 Task: Add the task  Integrate a new email marketing system for a company's email campaigns to the section Code Collectors in the project AgileInsight and add a Due Date to the respective task as 2023/12/02
Action: Mouse moved to (79, 315)
Screenshot: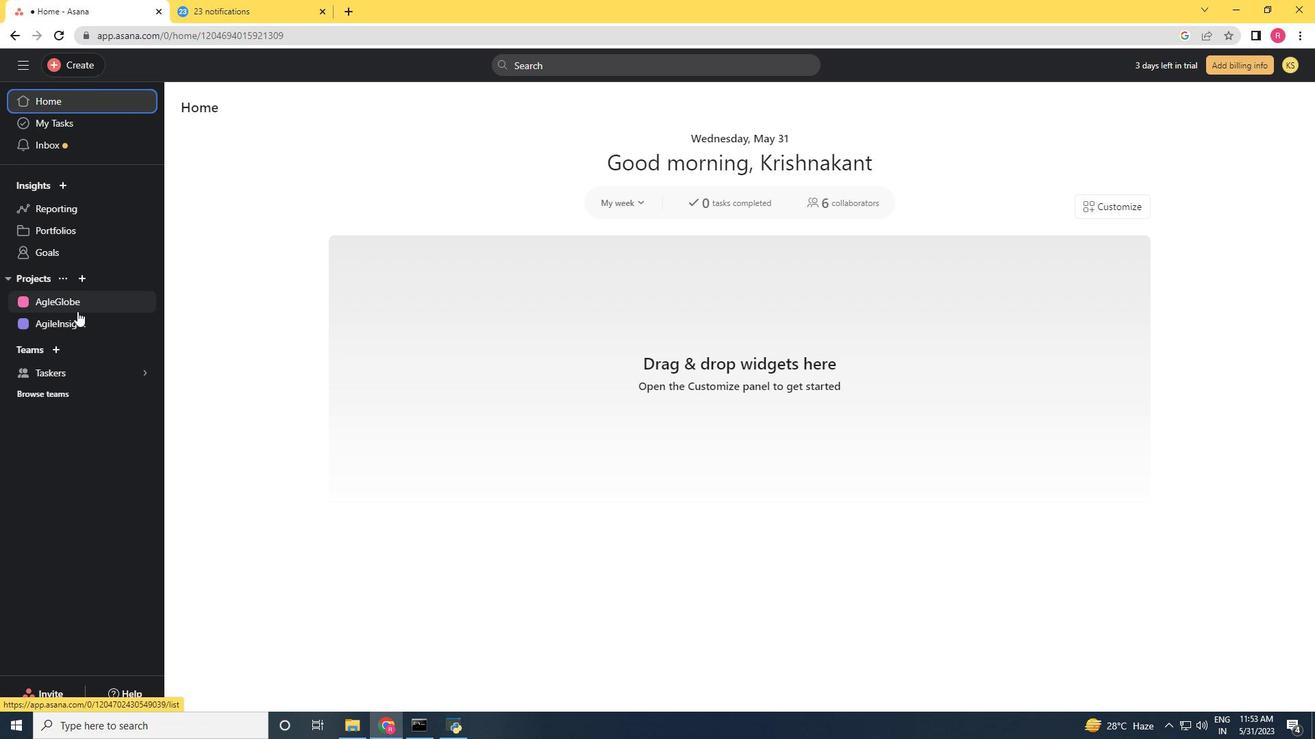 
Action: Mouse pressed left at (79, 315)
Screenshot: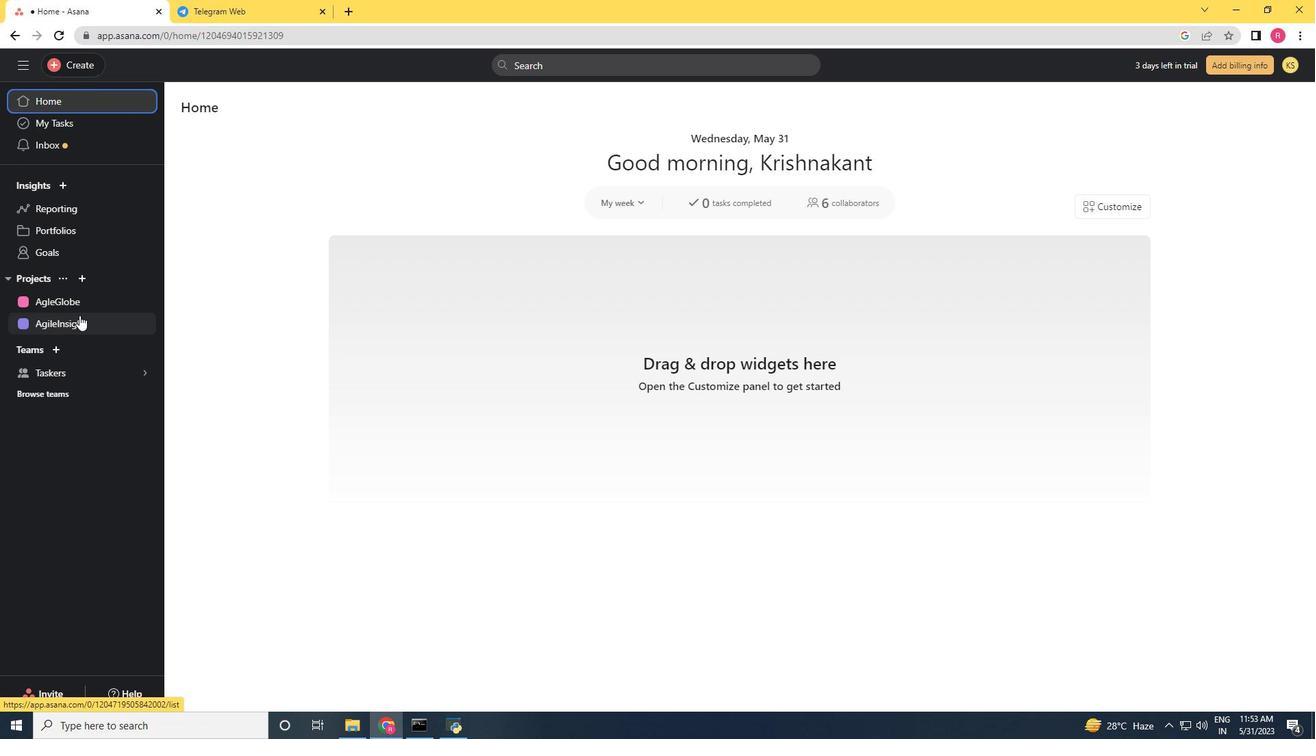 
Action: Mouse moved to (931, 563)
Screenshot: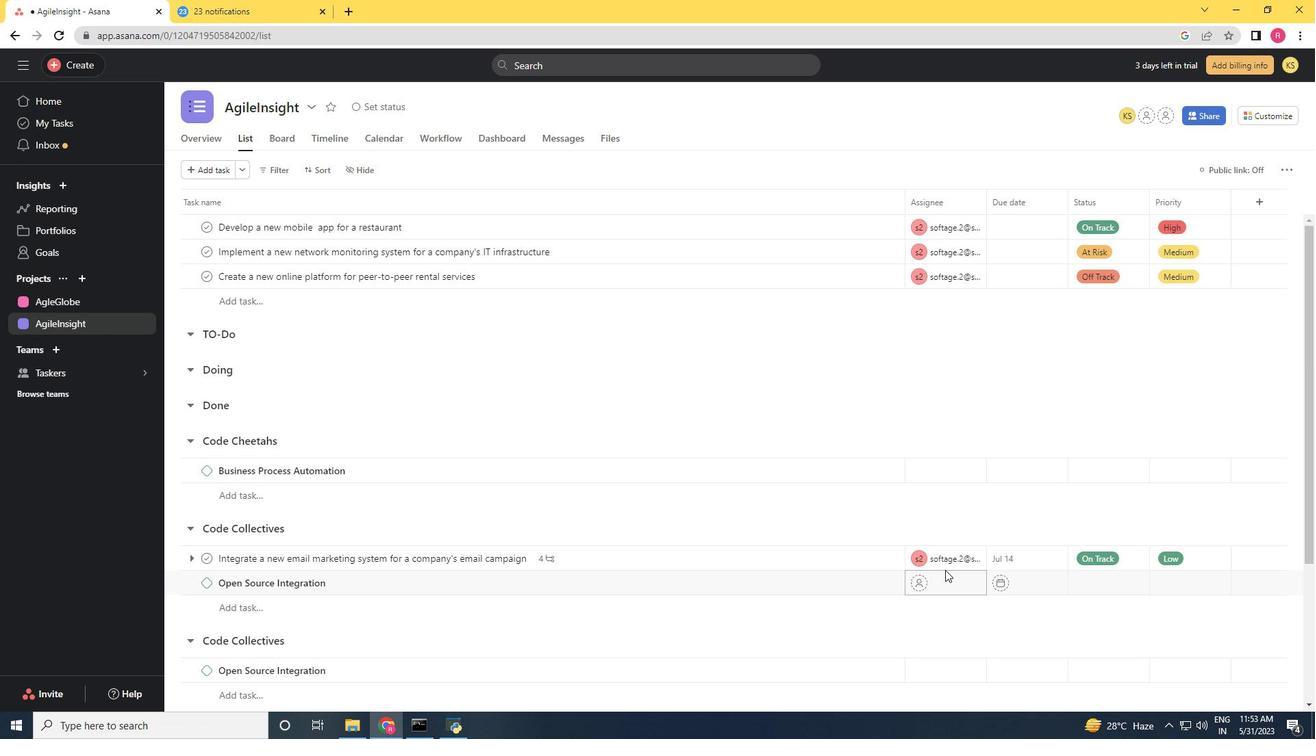 
Action: Mouse scrolled (931, 562) with delta (0, 0)
Screenshot: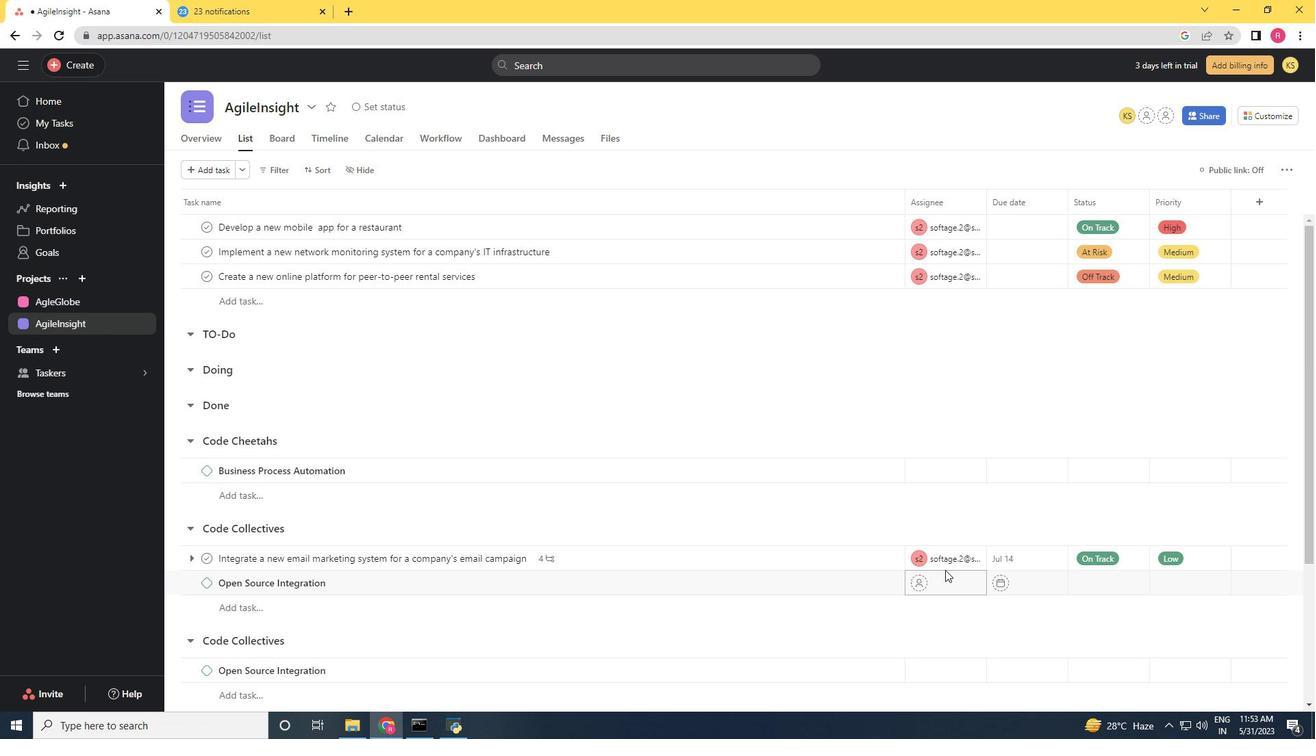 
Action: Mouse moved to (930, 563)
Screenshot: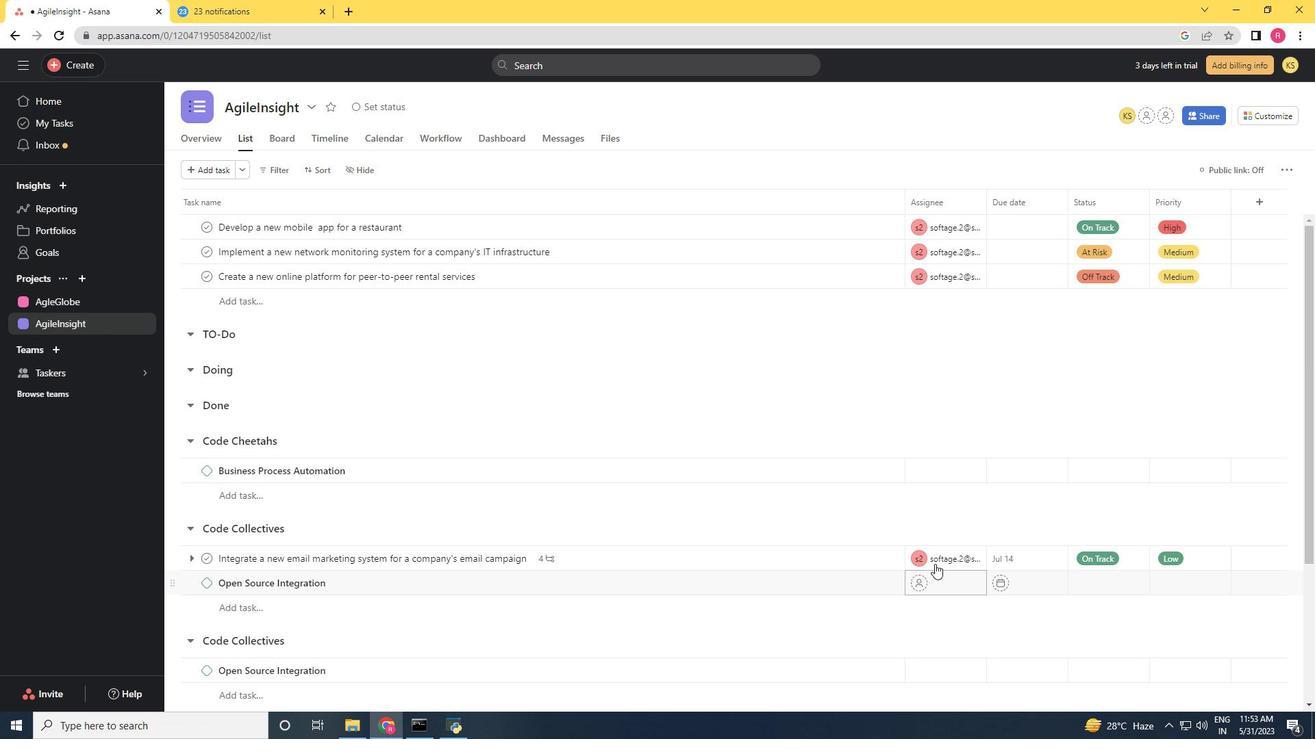 
Action: Mouse scrolled (930, 562) with delta (0, 0)
Screenshot: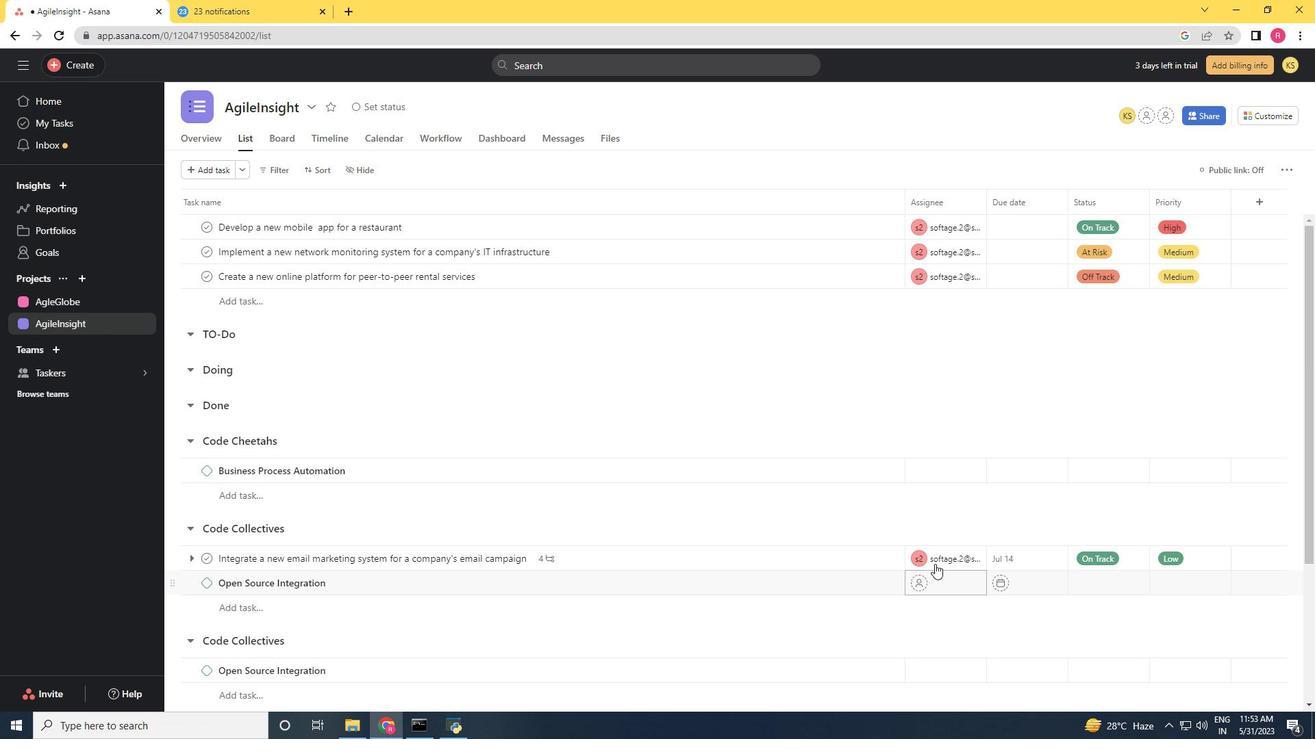 
Action: Mouse moved to (930, 563)
Screenshot: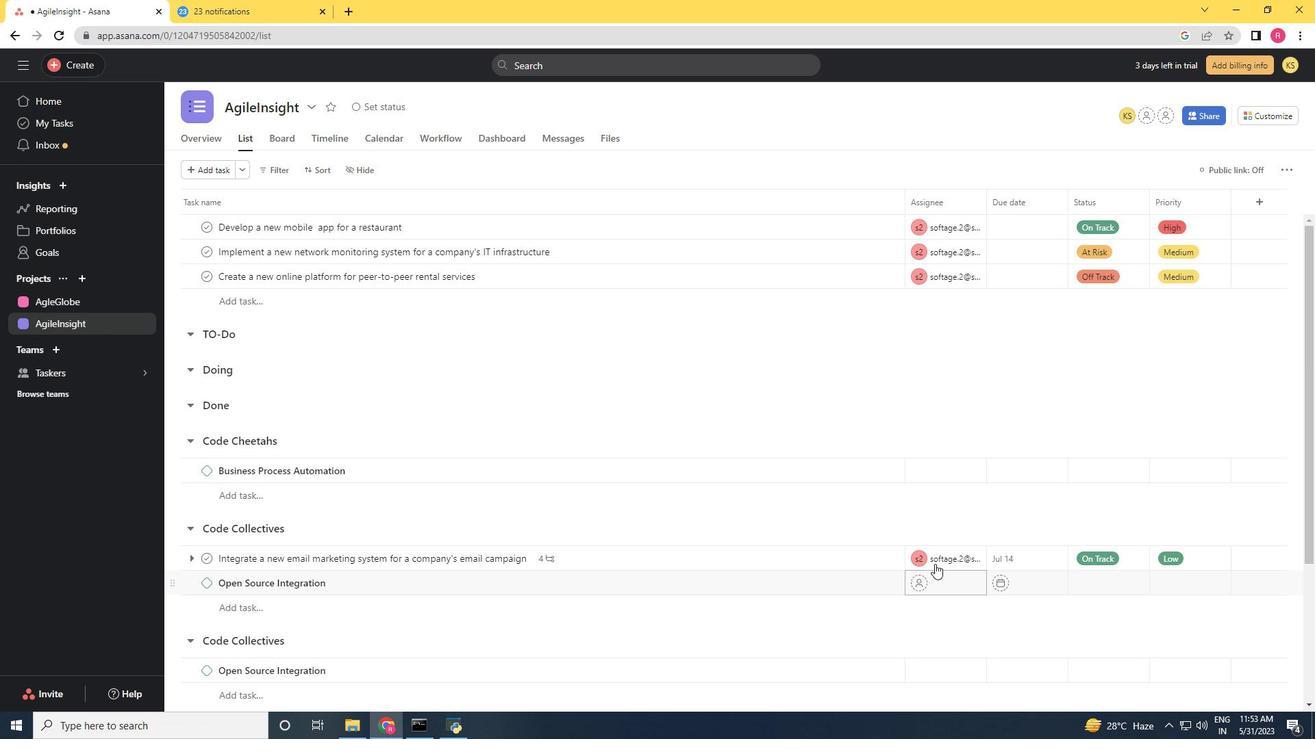 
Action: Mouse scrolled (930, 562) with delta (0, 0)
Screenshot: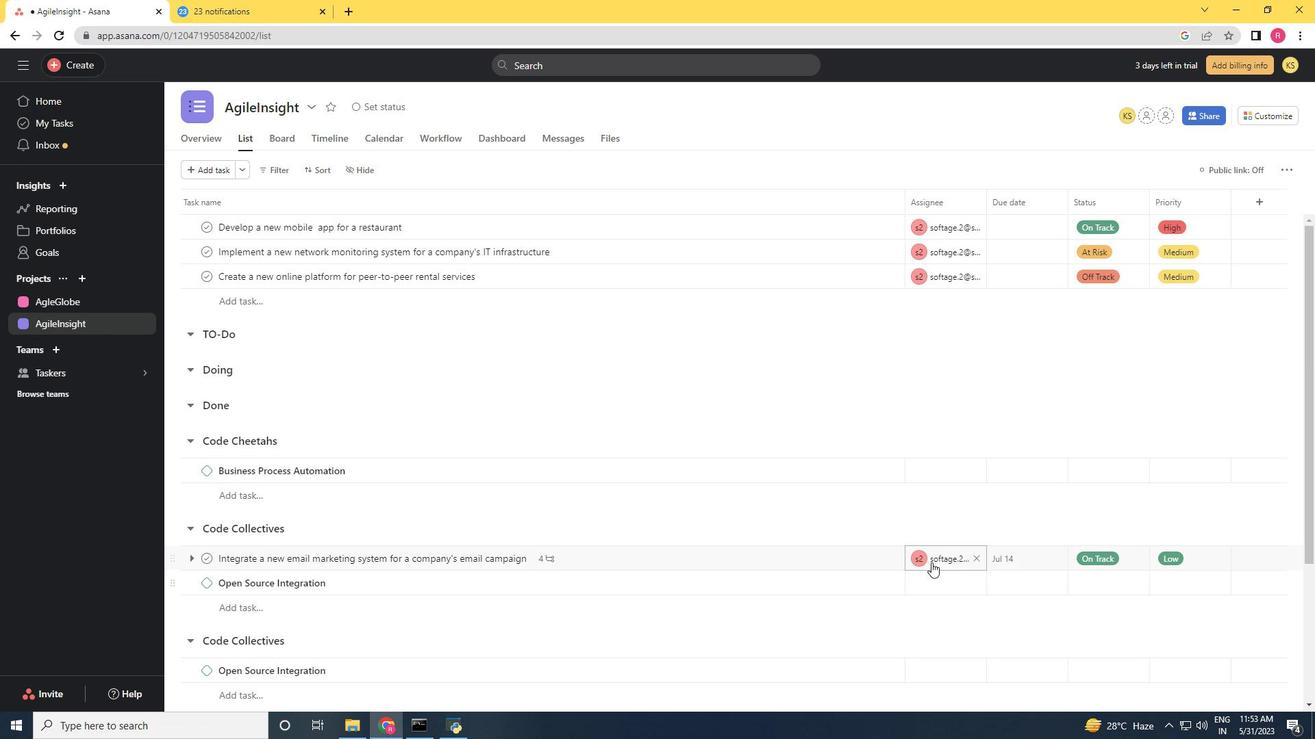 
Action: Mouse moved to (867, 360)
Screenshot: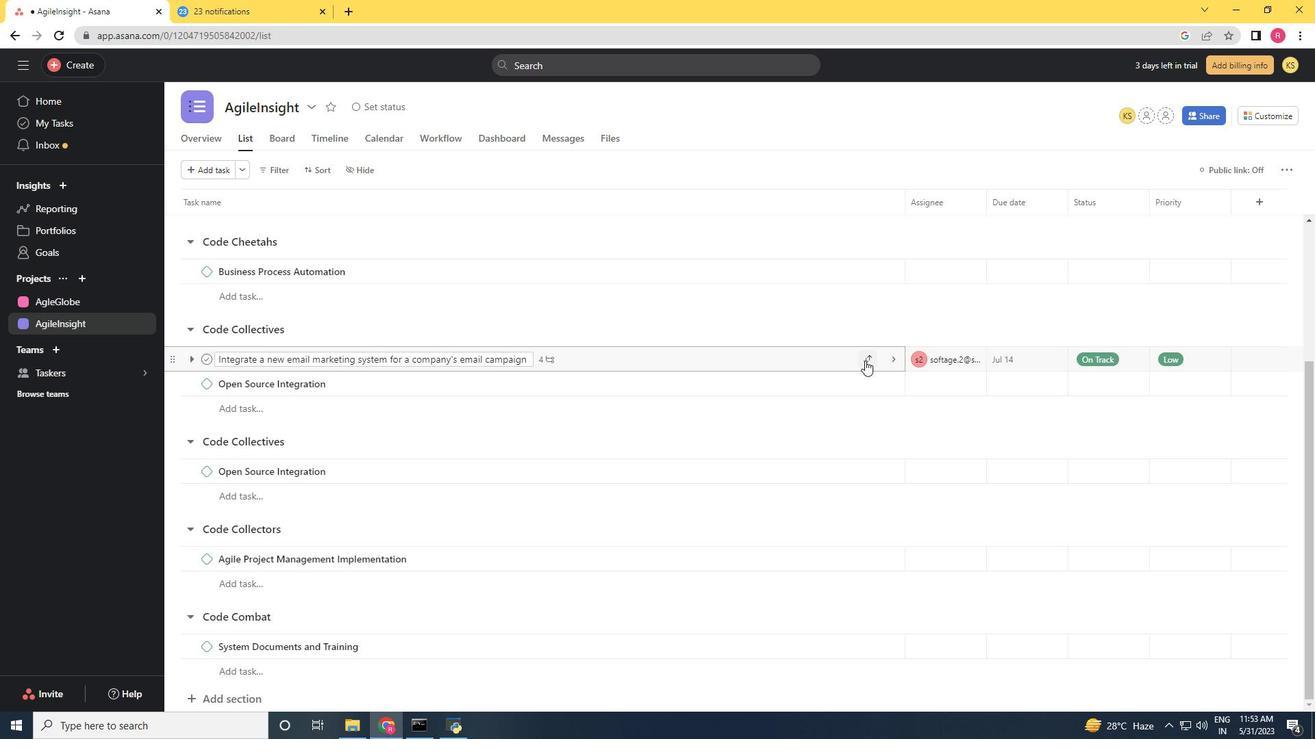 
Action: Mouse pressed left at (867, 360)
Screenshot: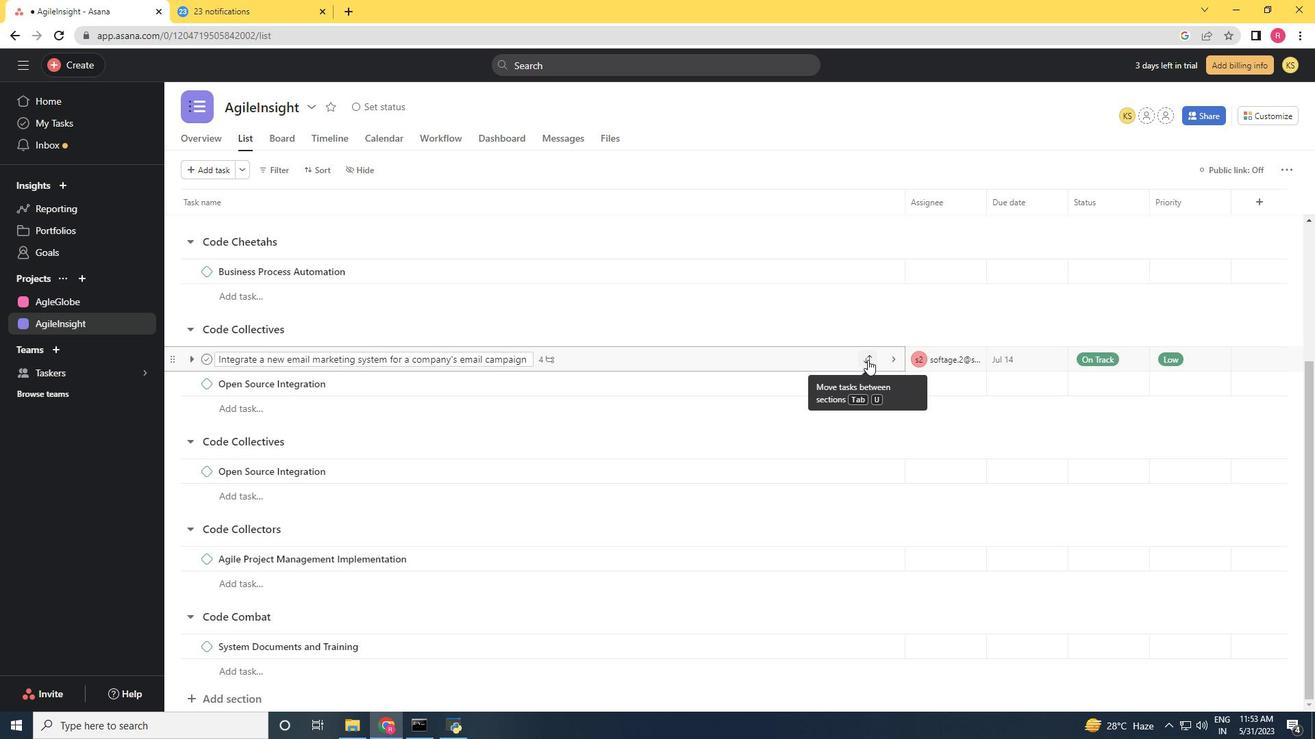 
Action: Mouse moved to (819, 575)
Screenshot: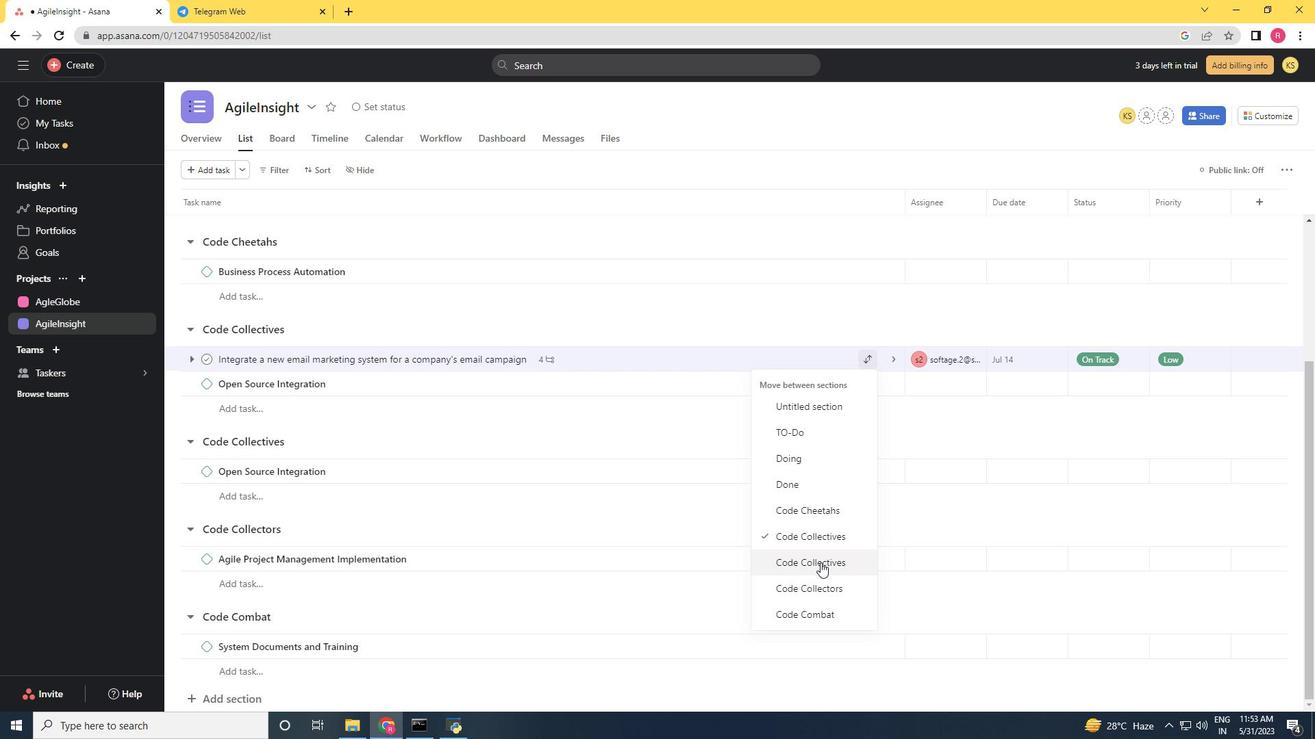 
Action: Mouse pressed left at (819, 575)
Screenshot: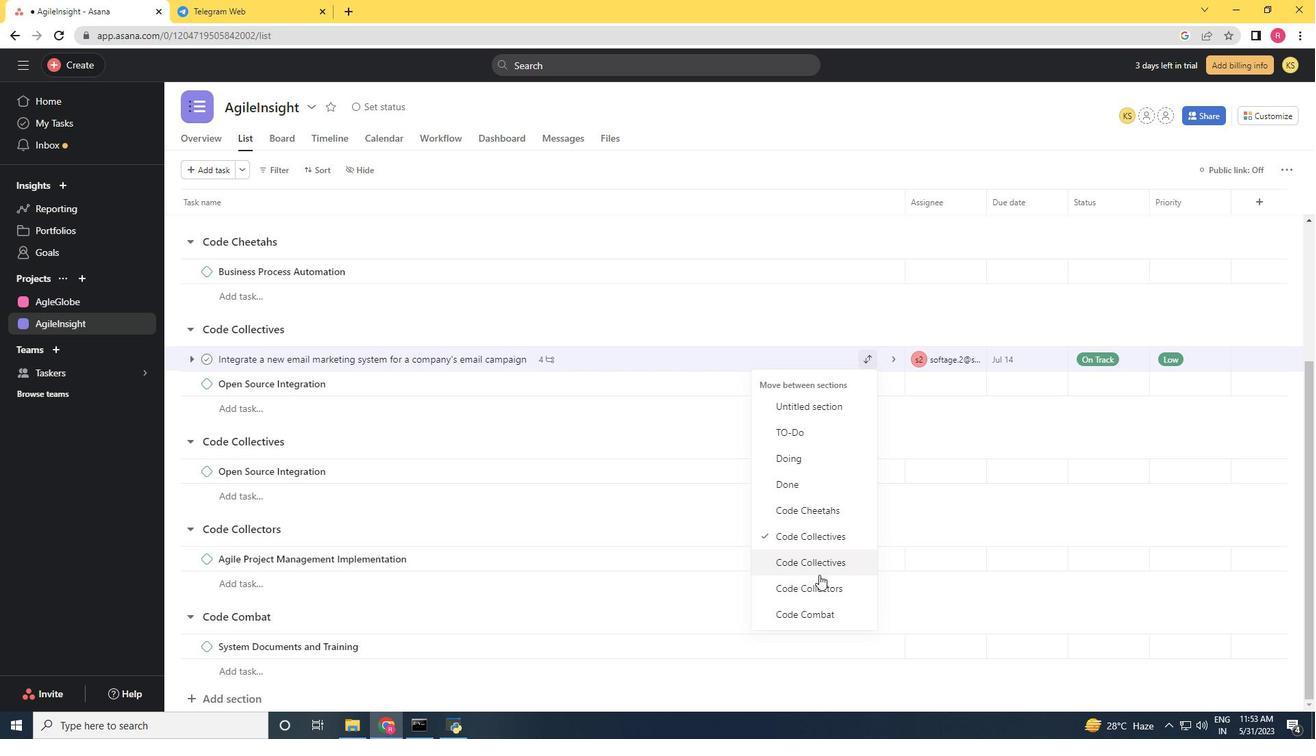 
Action: Mouse moved to (757, 438)
Screenshot: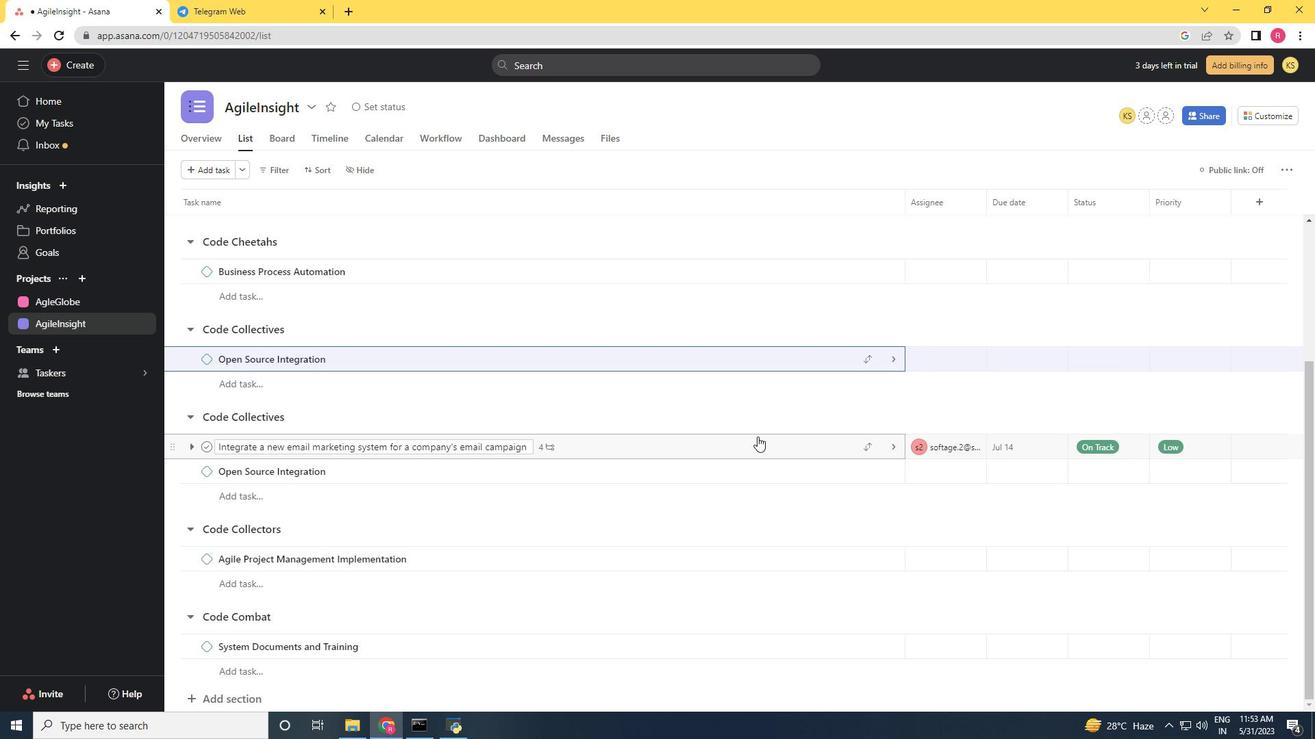 
Action: Mouse pressed left at (757, 438)
Screenshot: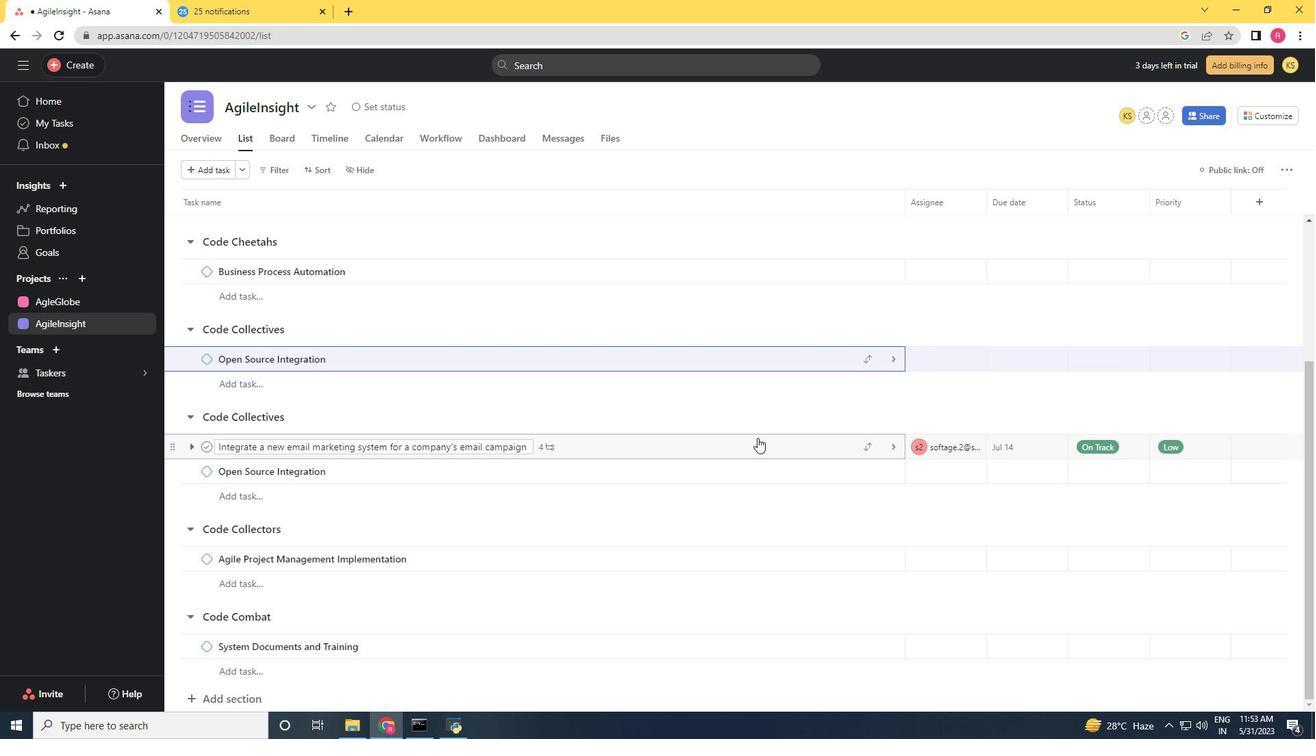 
Action: Mouse moved to (1007, 288)
Screenshot: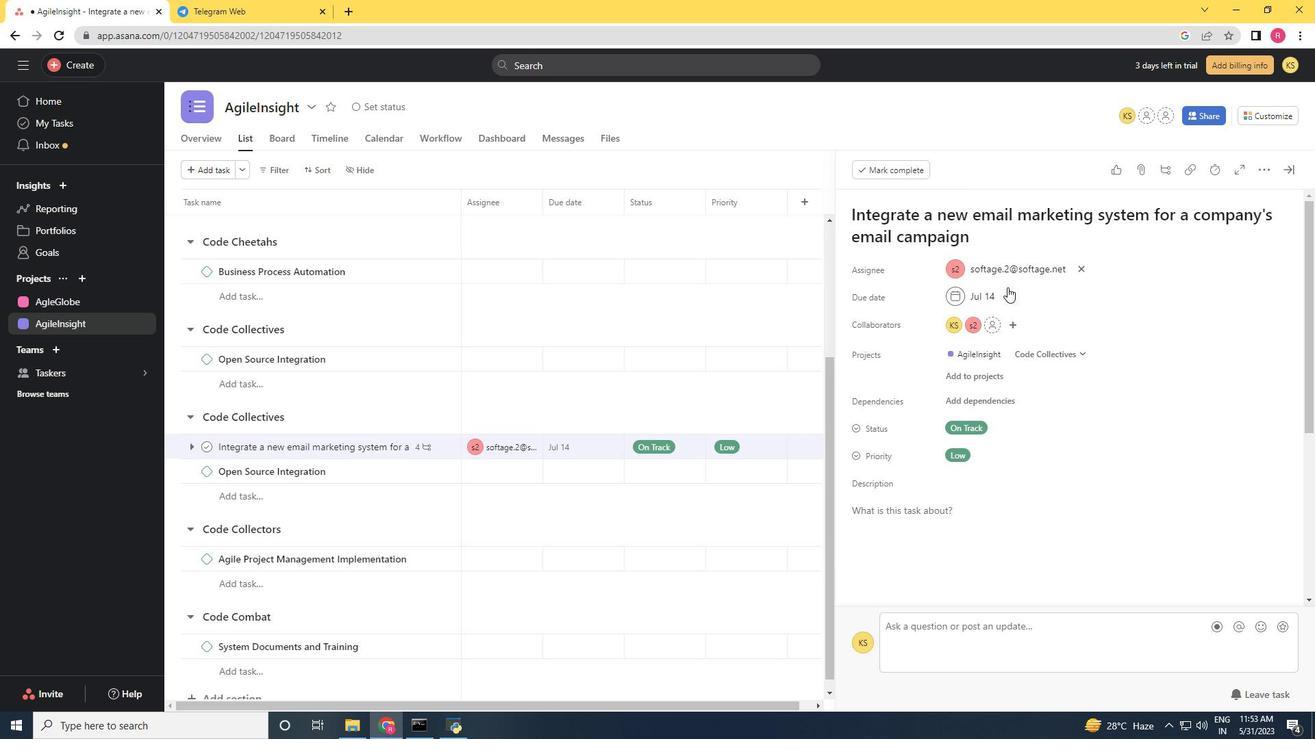 
Action: Mouse pressed left at (1007, 288)
Screenshot: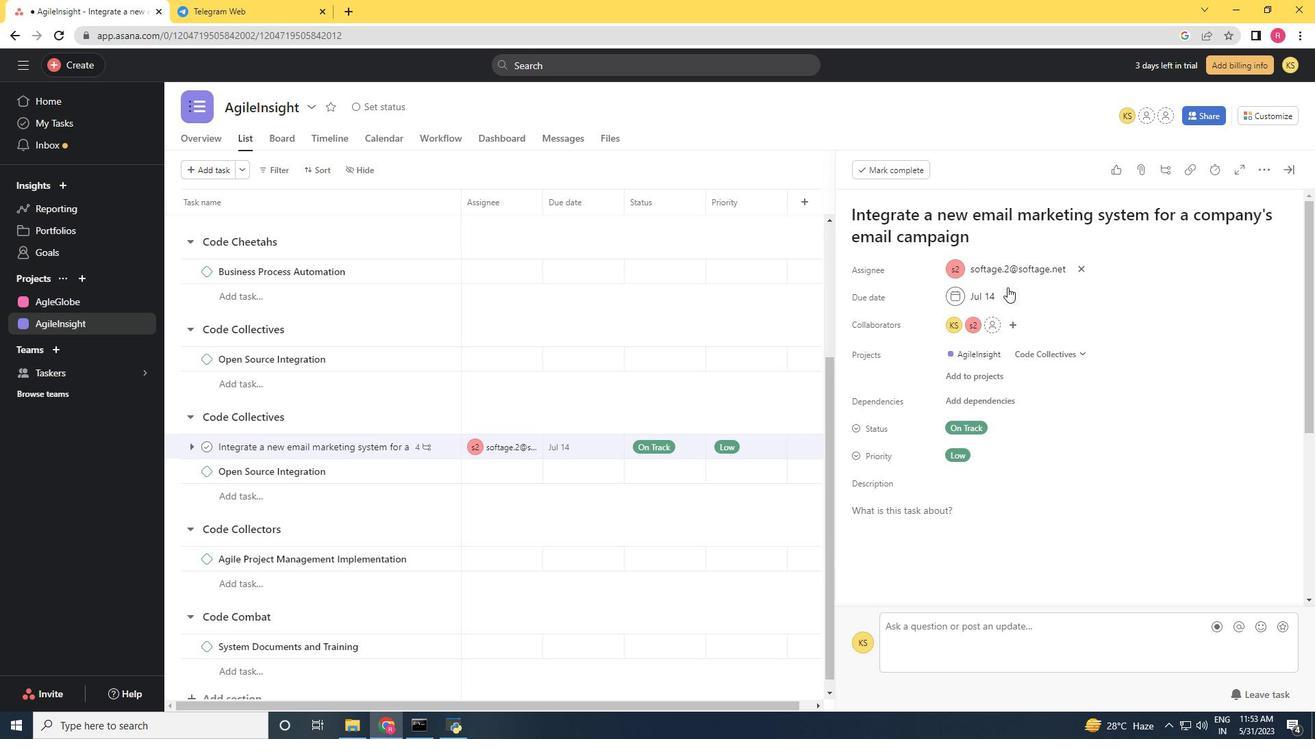 
Action: Mouse moved to (1020, 300)
Screenshot: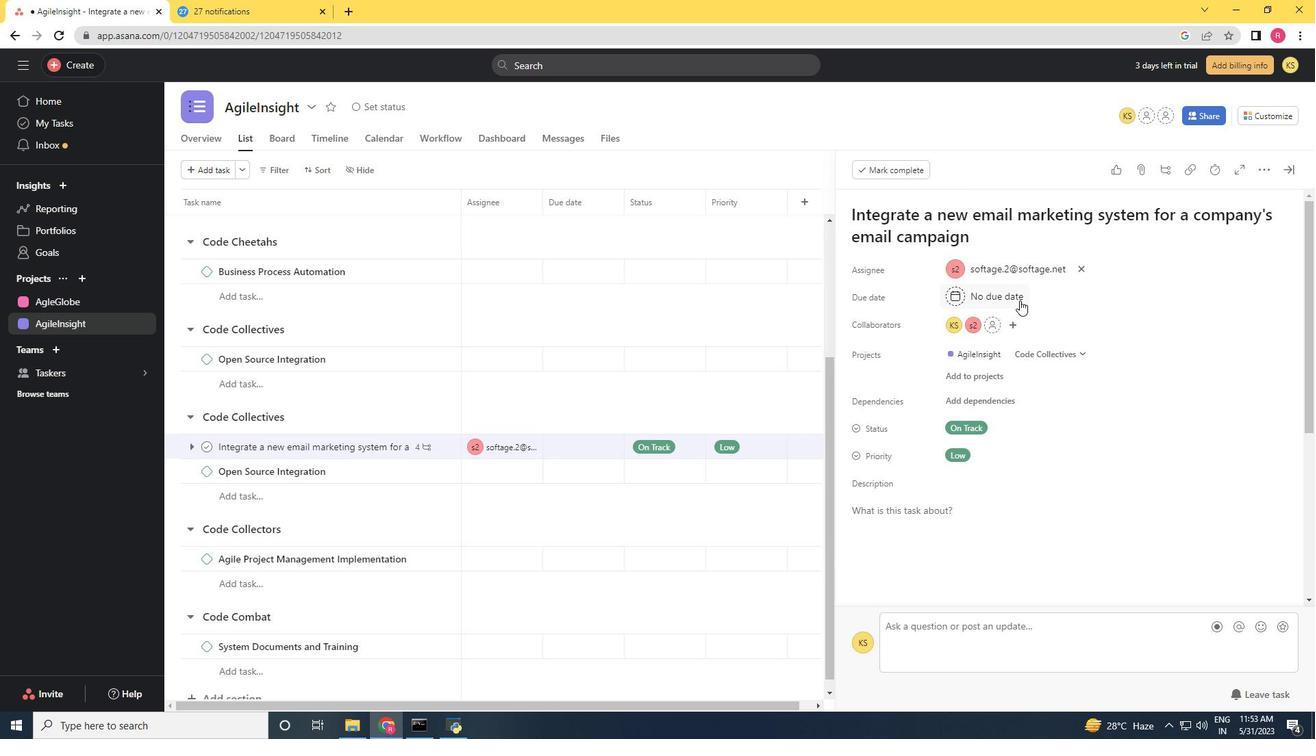 
Action: Mouse pressed left at (1020, 300)
Screenshot: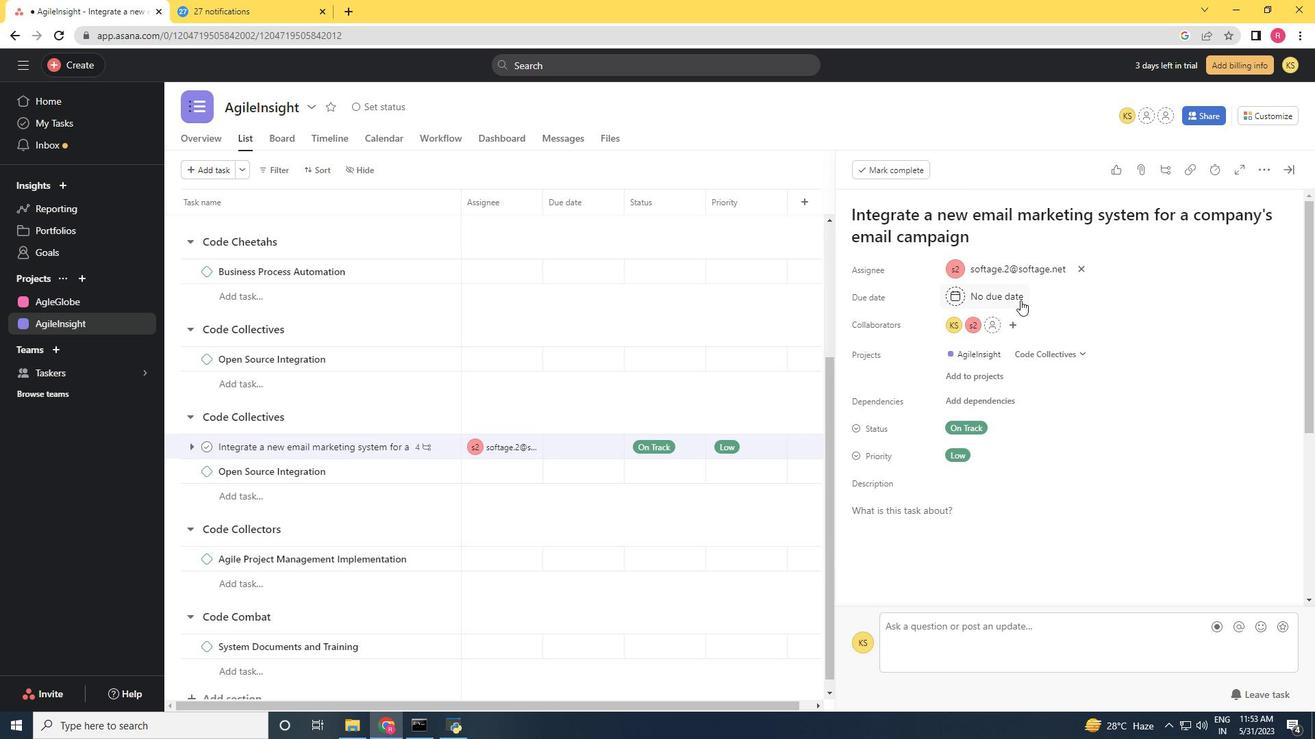 
Action: Mouse moved to (1111, 367)
Screenshot: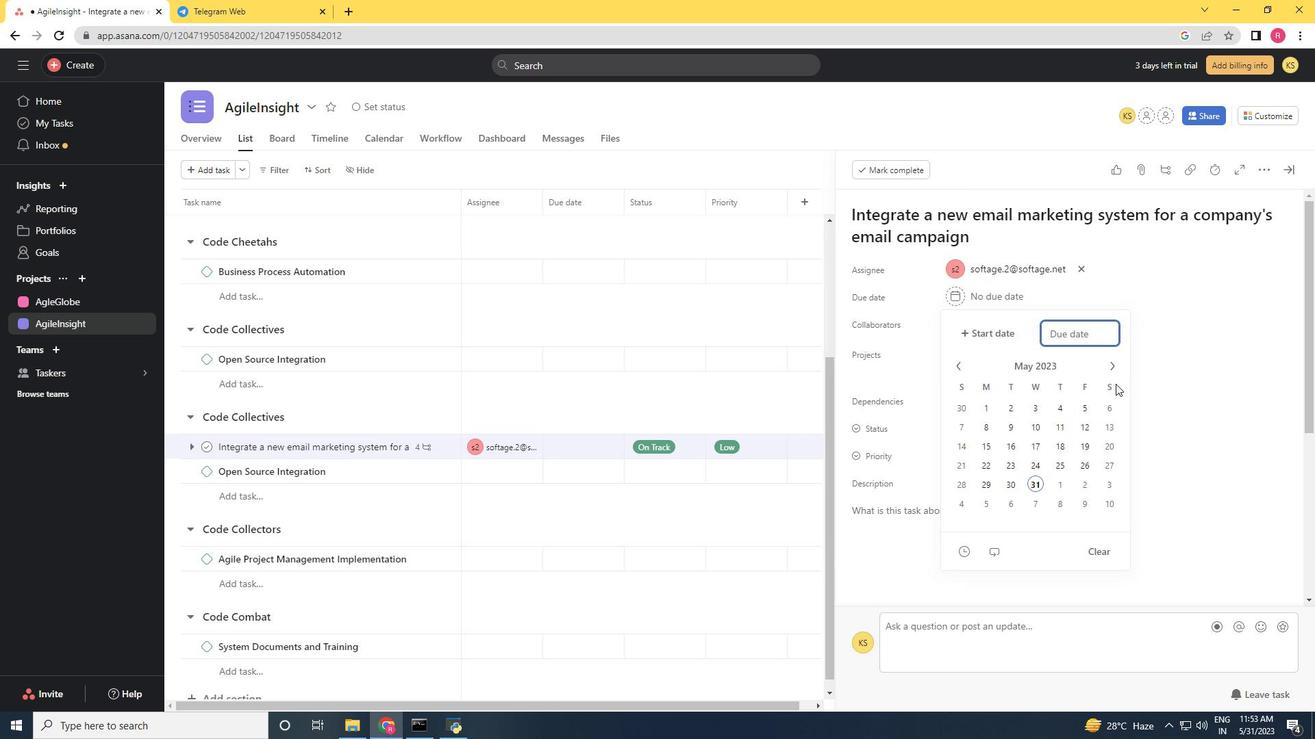 
Action: Mouse pressed left at (1111, 367)
Screenshot: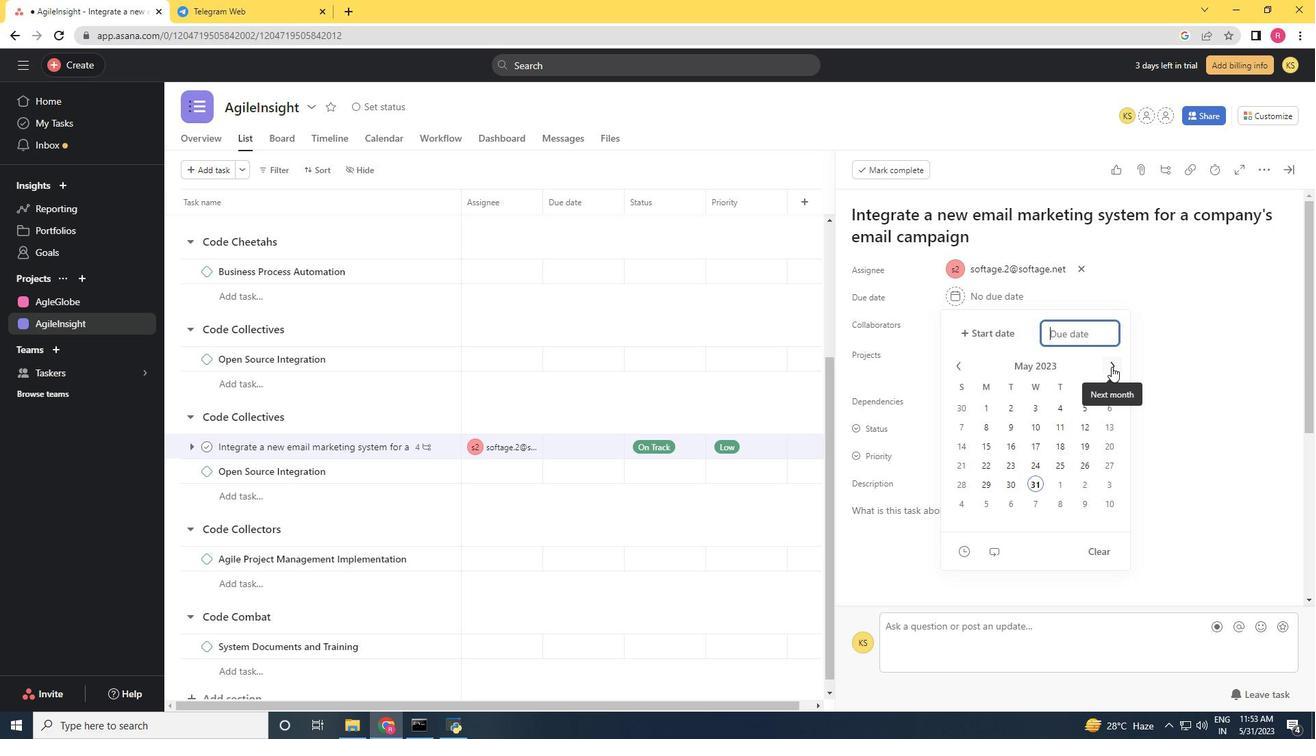 
Action: Mouse pressed left at (1111, 367)
Screenshot: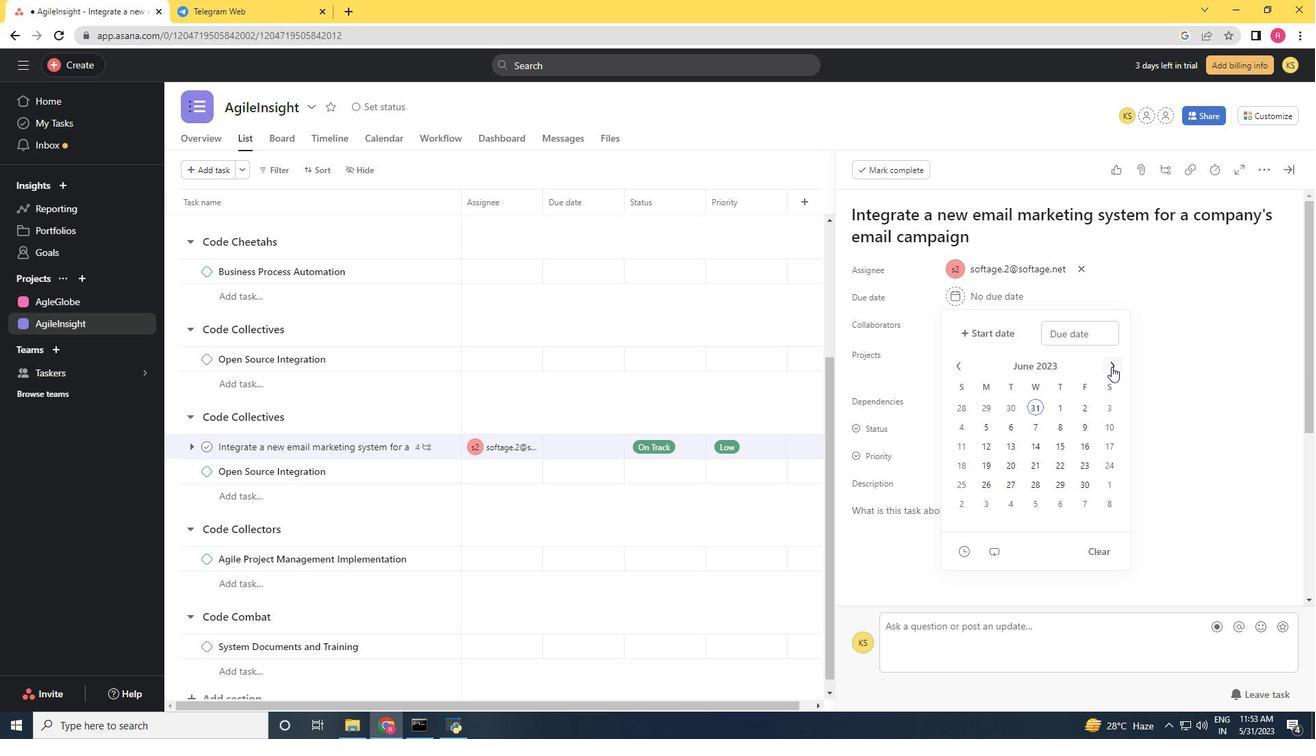 
Action: Mouse pressed left at (1111, 367)
Screenshot: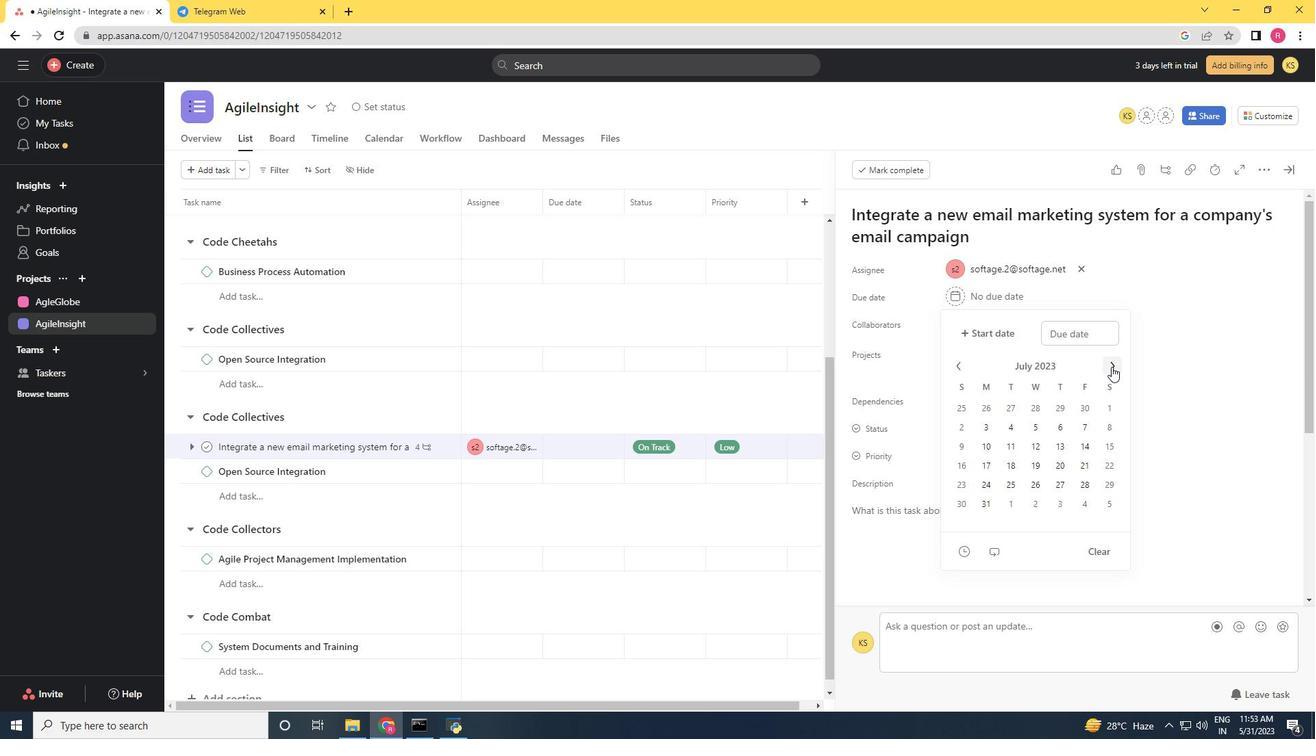 
Action: Mouse pressed left at (1111, 367)
Screenshot: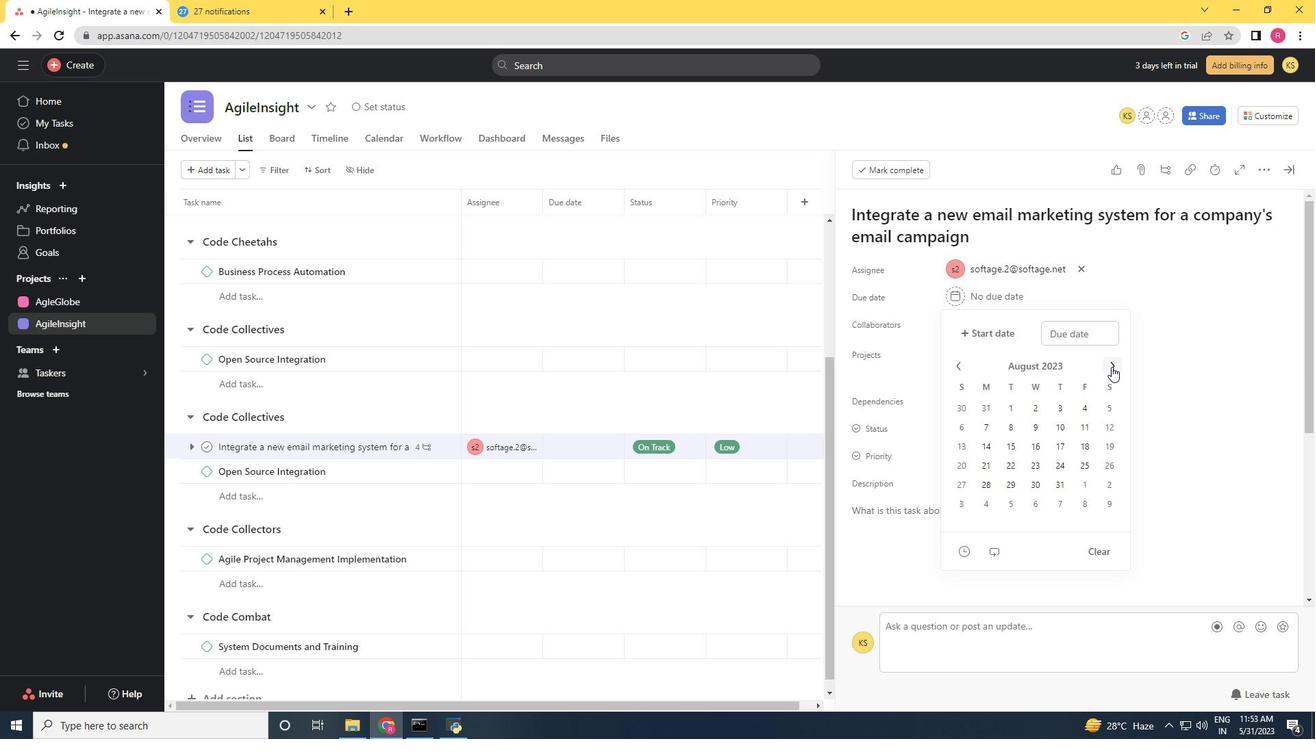 
Action: Mouse pressed left at (1111, 367)
Screenshot: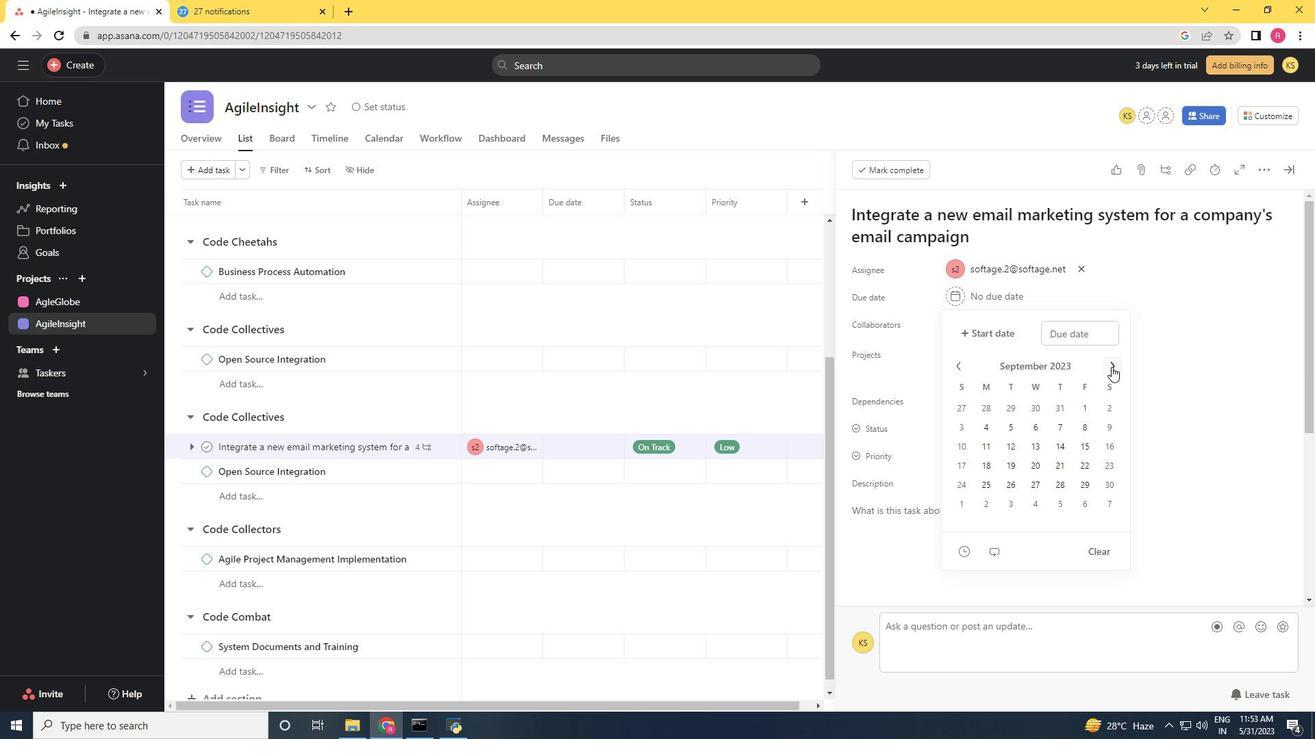 
Action: Mouse pressed left at (1111, 367)
Screenshot: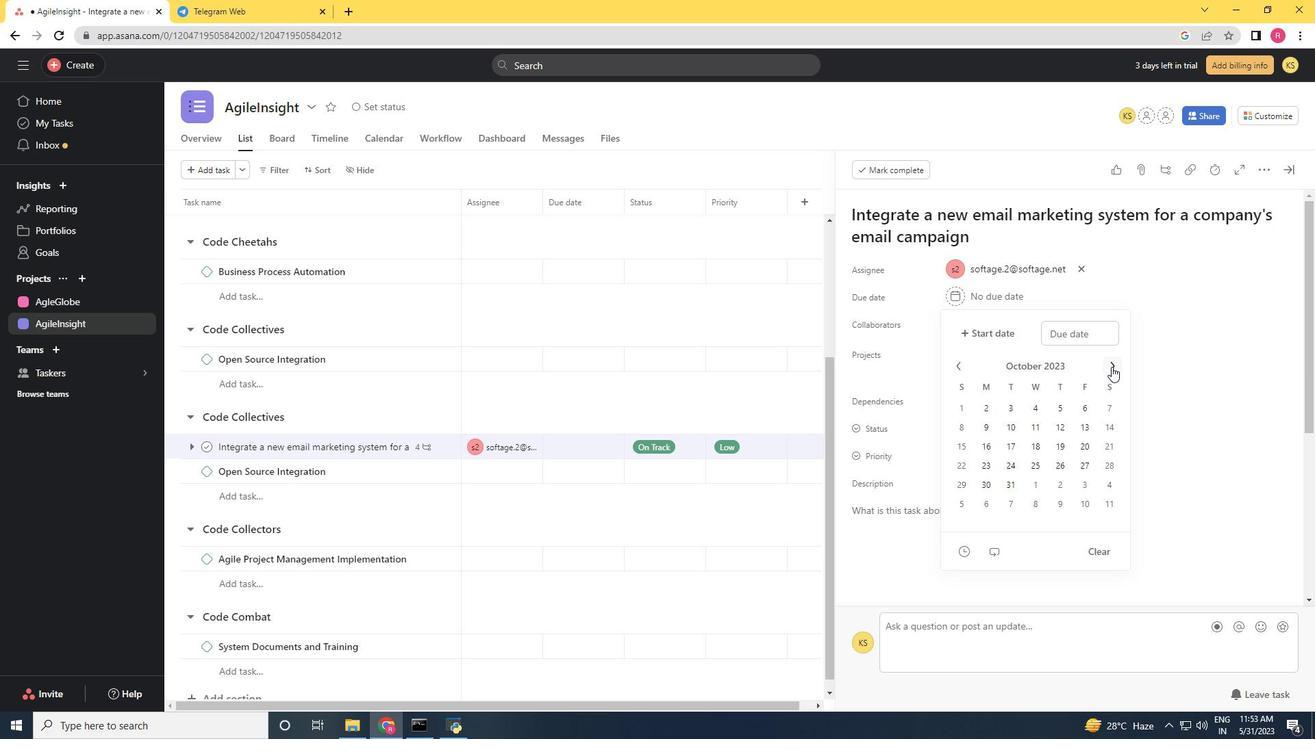 
Action: Mouse pressed left at (1111, 367)
Screenshot: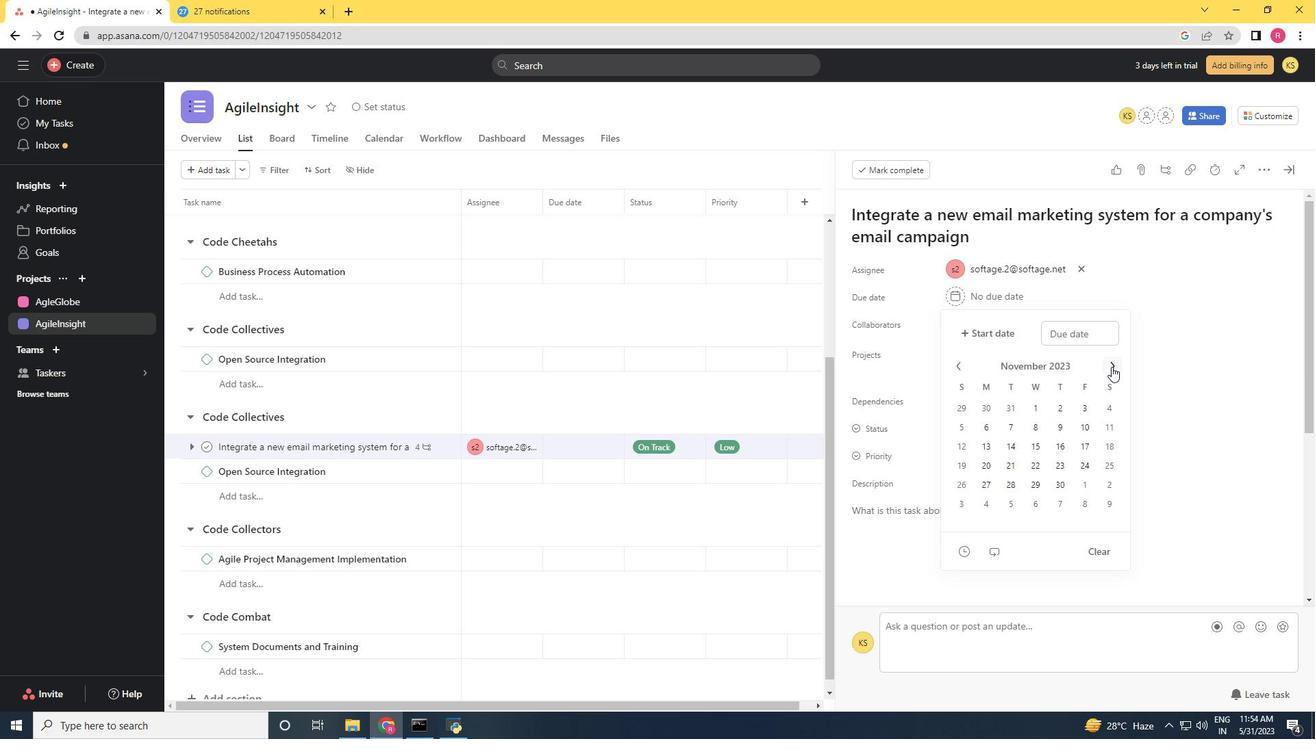 
Action: Mouse moved to (1105, 407)
Screenshot: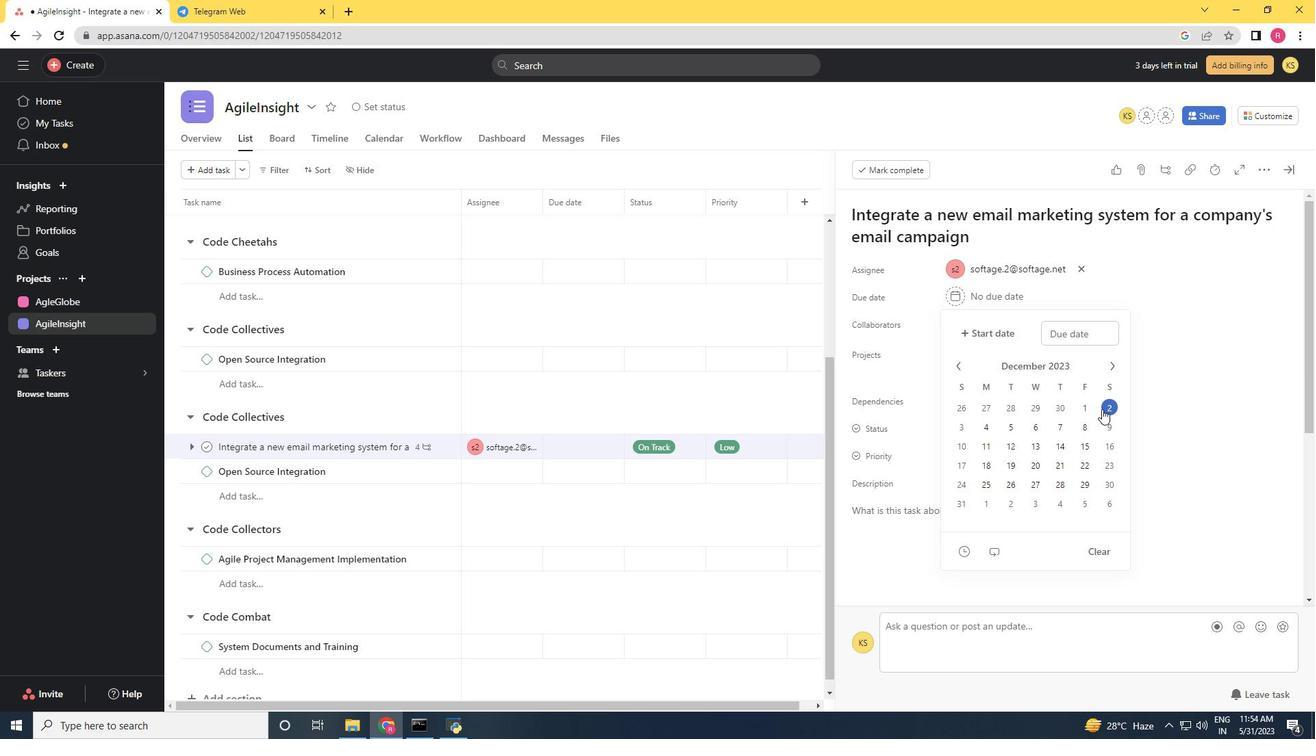 
Action: Mouse pressed left at (1105, 407)
Screenshot: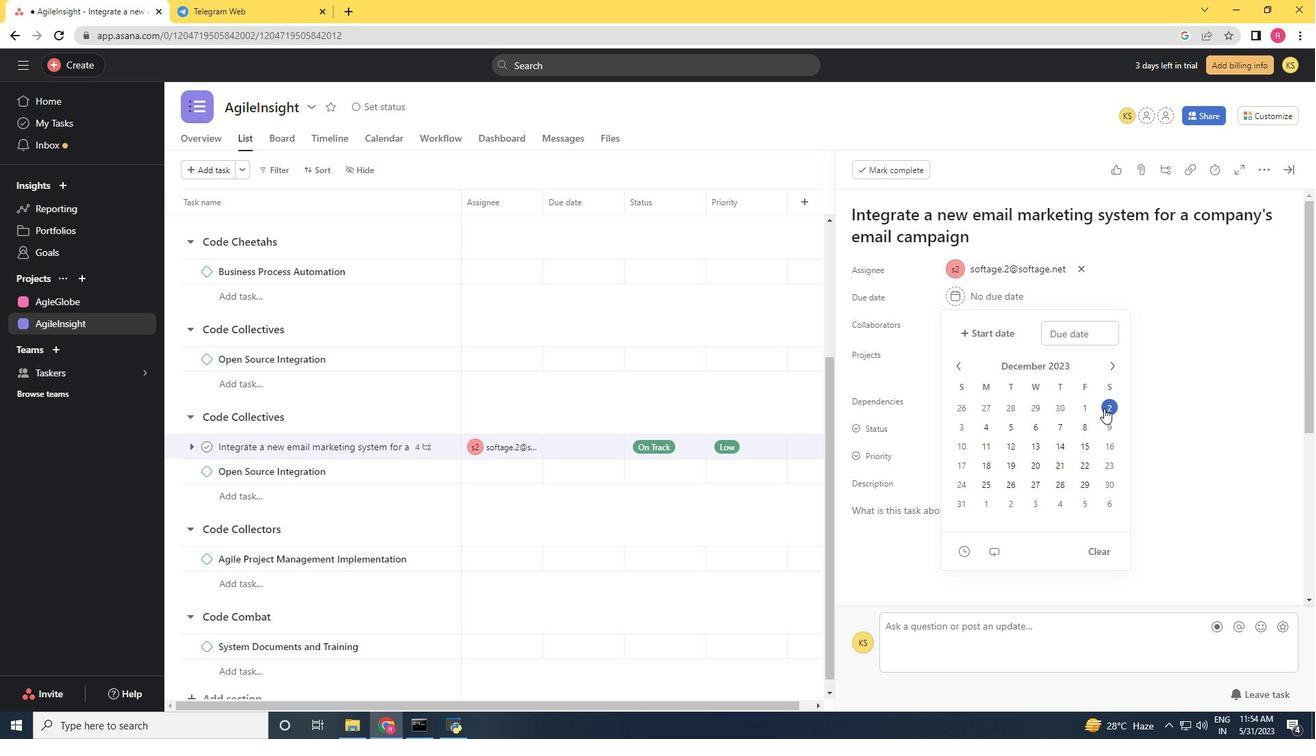 
Action: Mouse moved to (1173, 415)
Screenshot: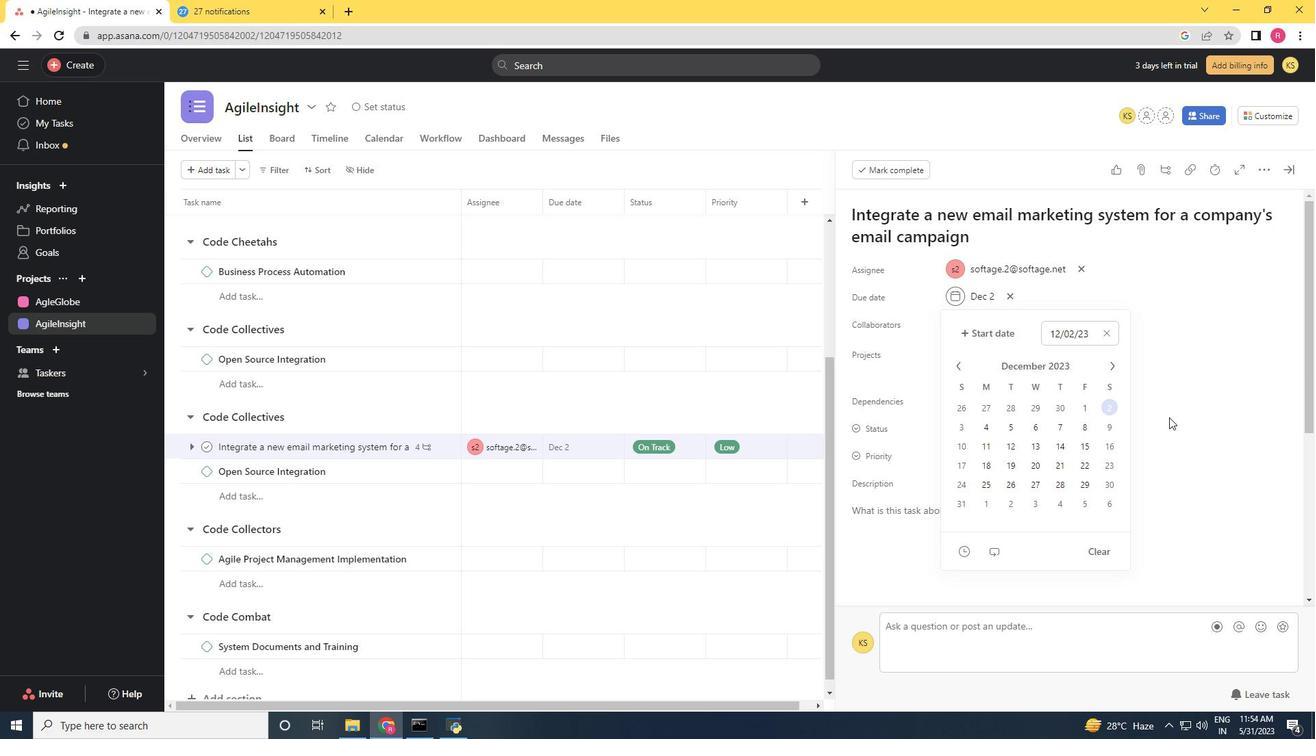 
Action: Mouse pressed left at (1173, 415)
Screenshot: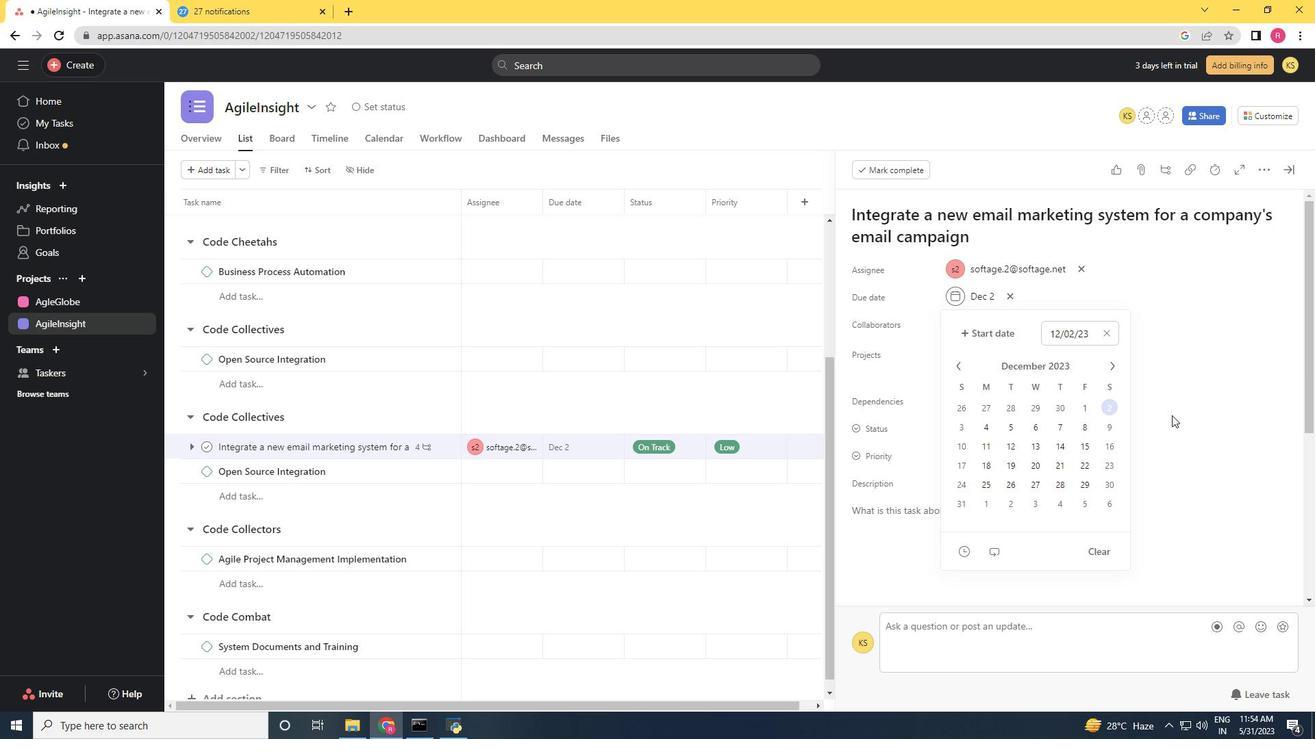 
Action: Mouse moved to (1284, 169)
Screenshot: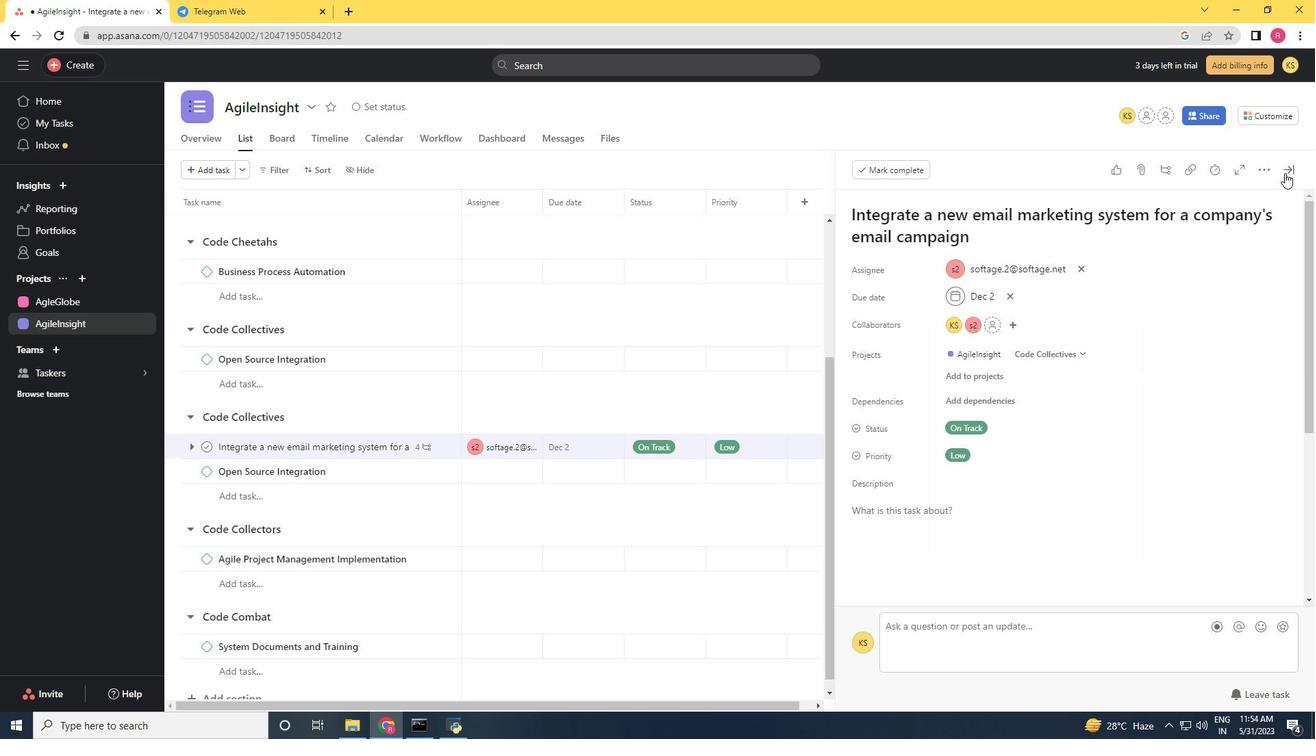 
Action: Mouse pressed left at (1284, 169)
Screenshot: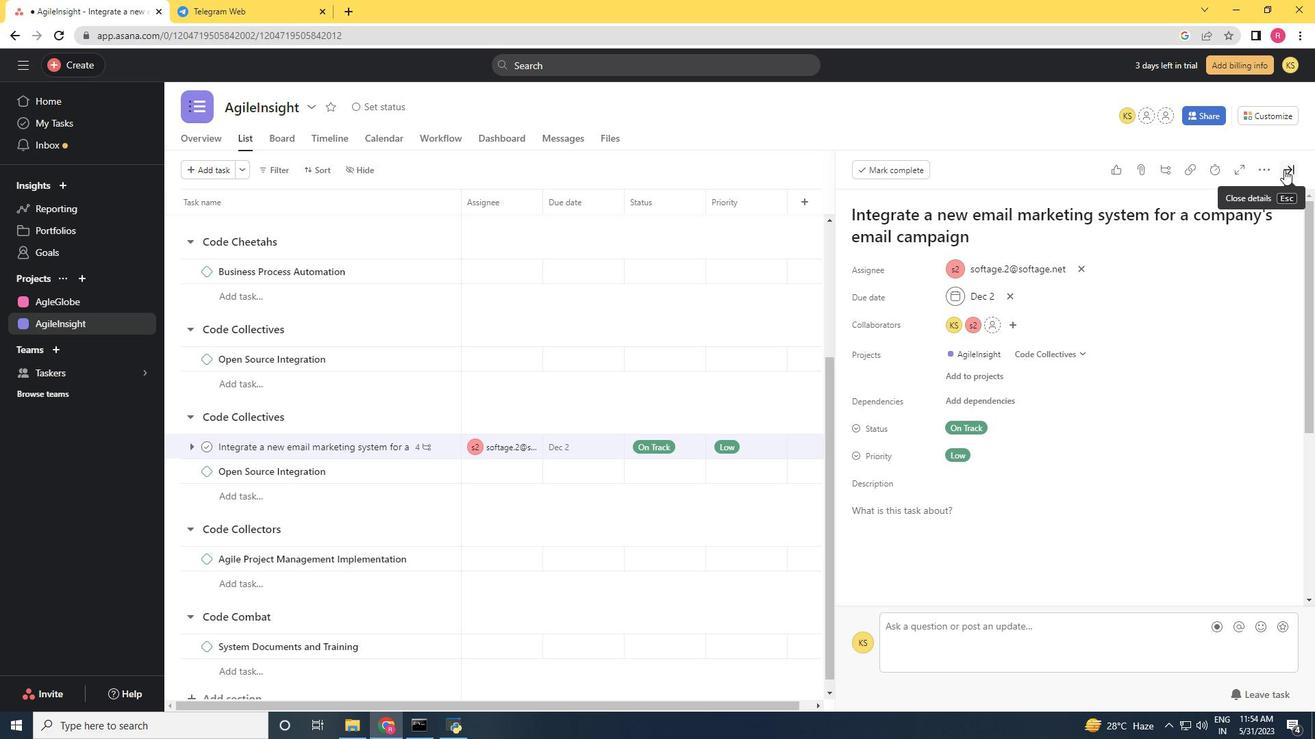 
